 Task: Add a dependency to the task Add support for push notifications to the mobile app , the existing task  Fix issue causing incorrect data to be stored in the database in the project TowardForge.
Action: Mouse moved to (12, 67)
Screenshot: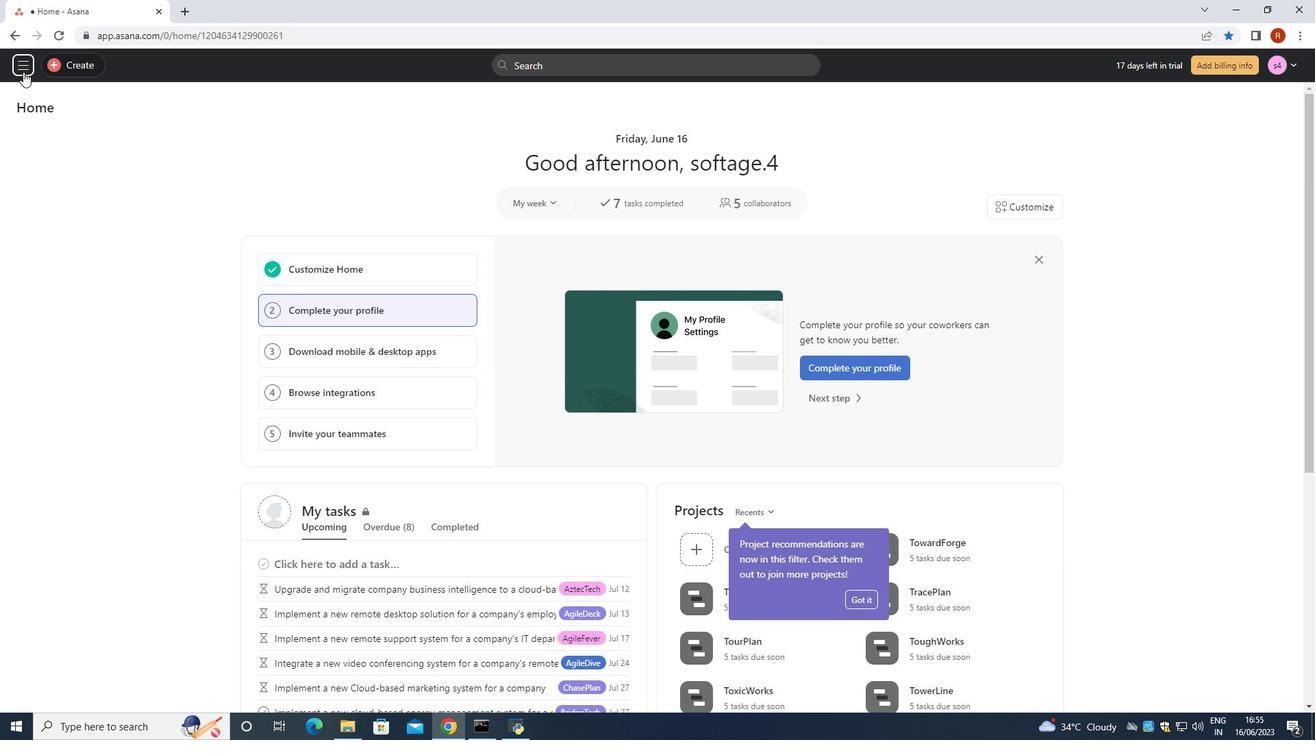 
Action: Mouse pressed left at (12, 67)
Screenshot: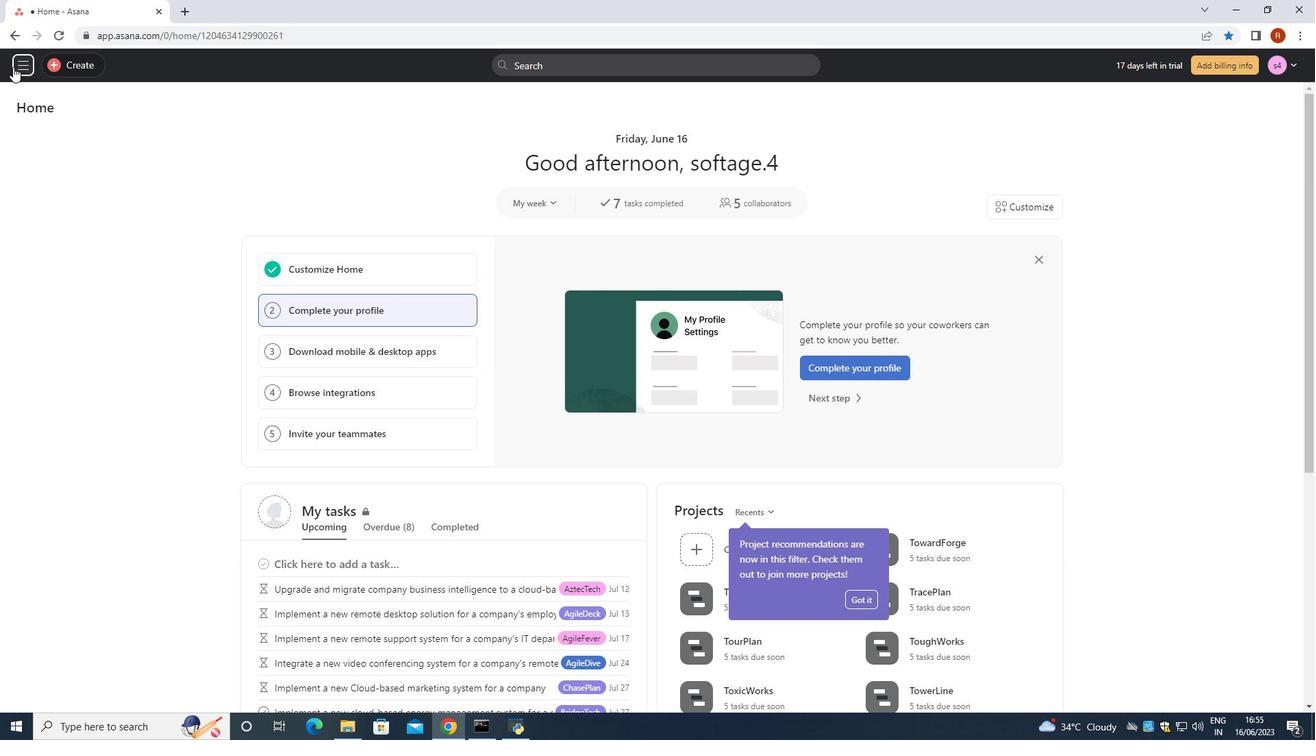 
Action: Mouse moved to (19, 67)
Screenshot: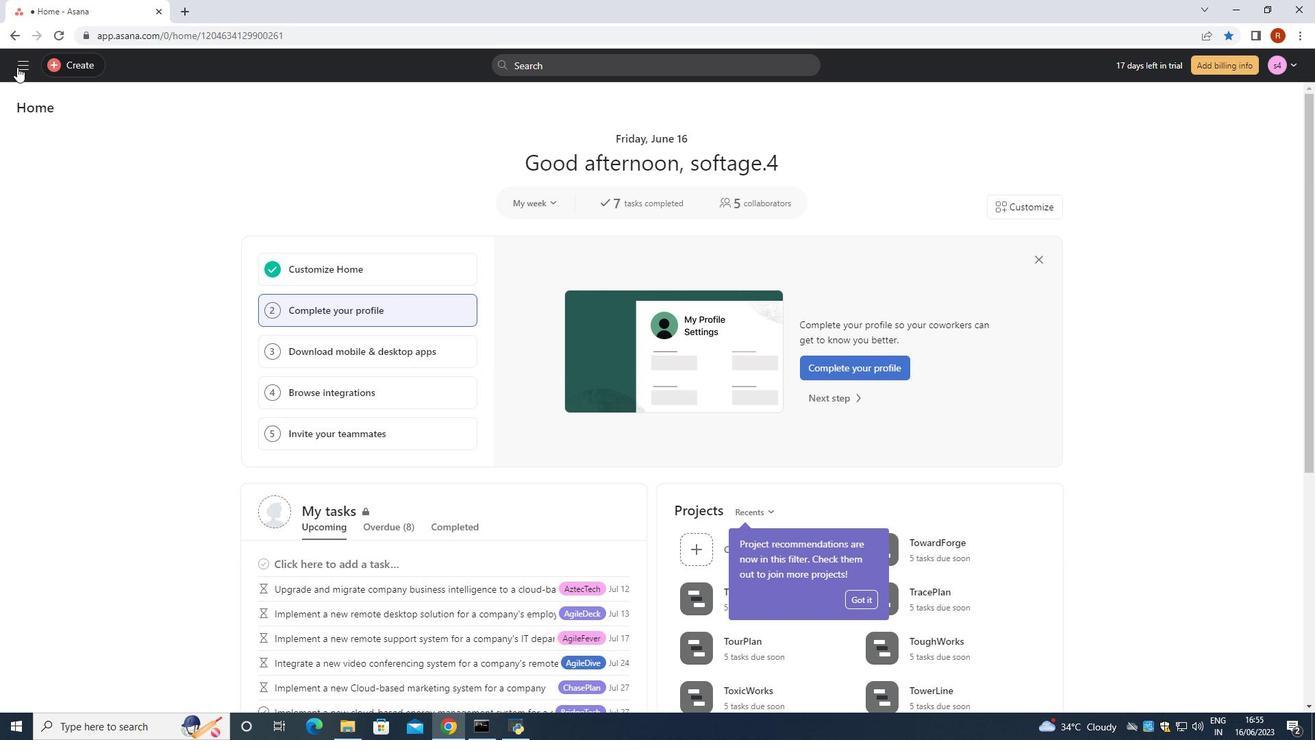 
Action: Mouse pressed left at (19, 67)
Screenshot: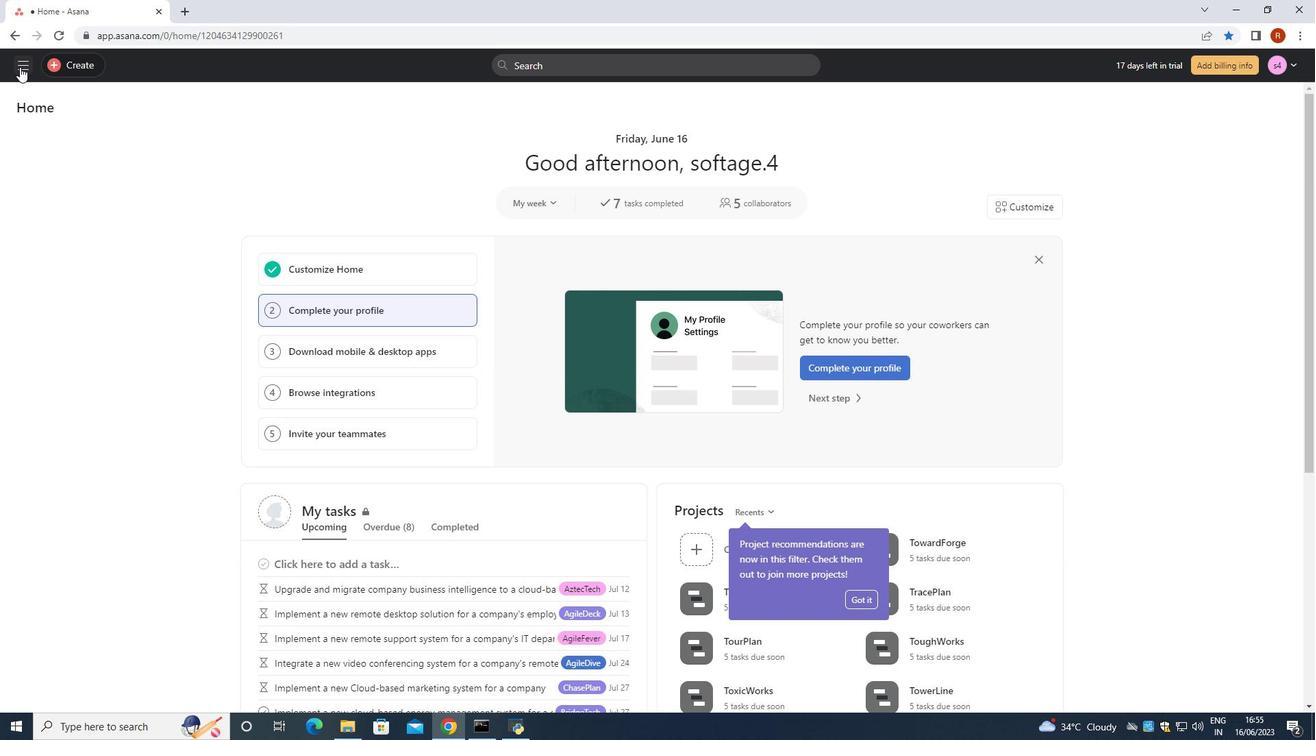 
Action: Mouse moved to (100, 421)
Screenshot: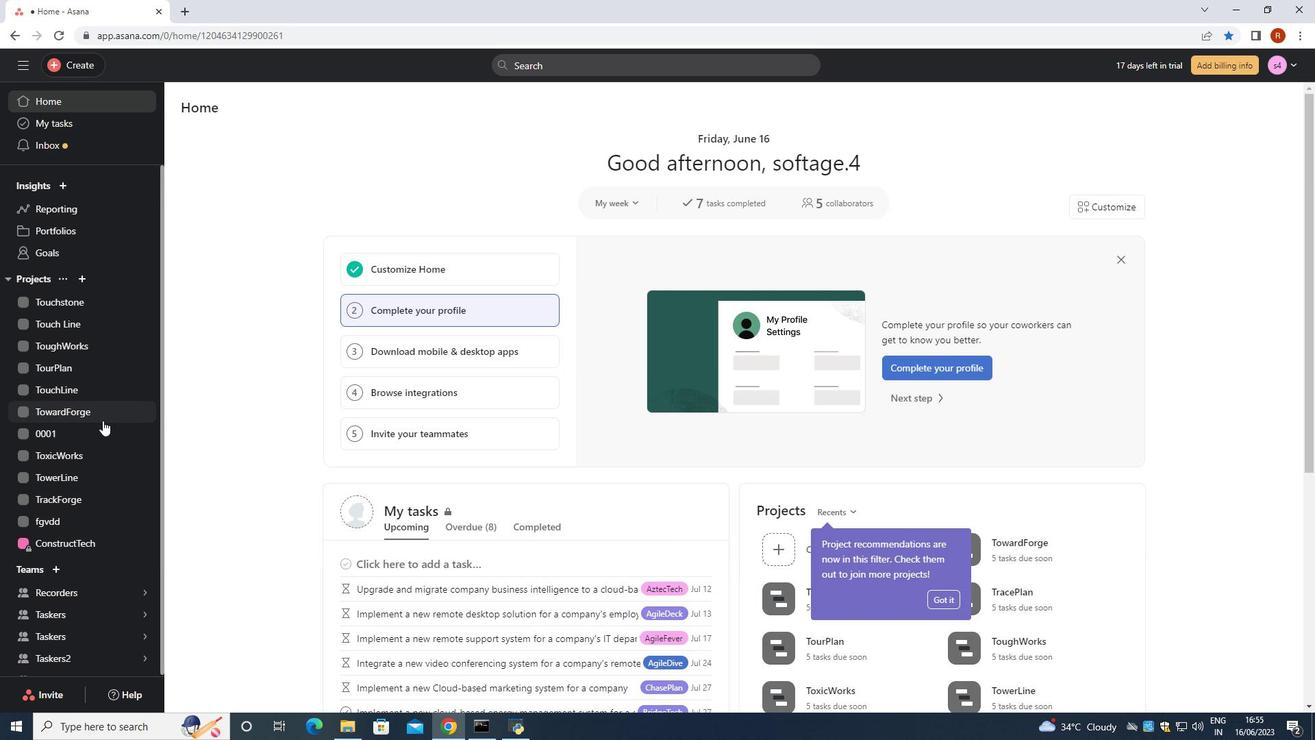 
Action: Mouse pressed left at (100, 421)
Screenshot: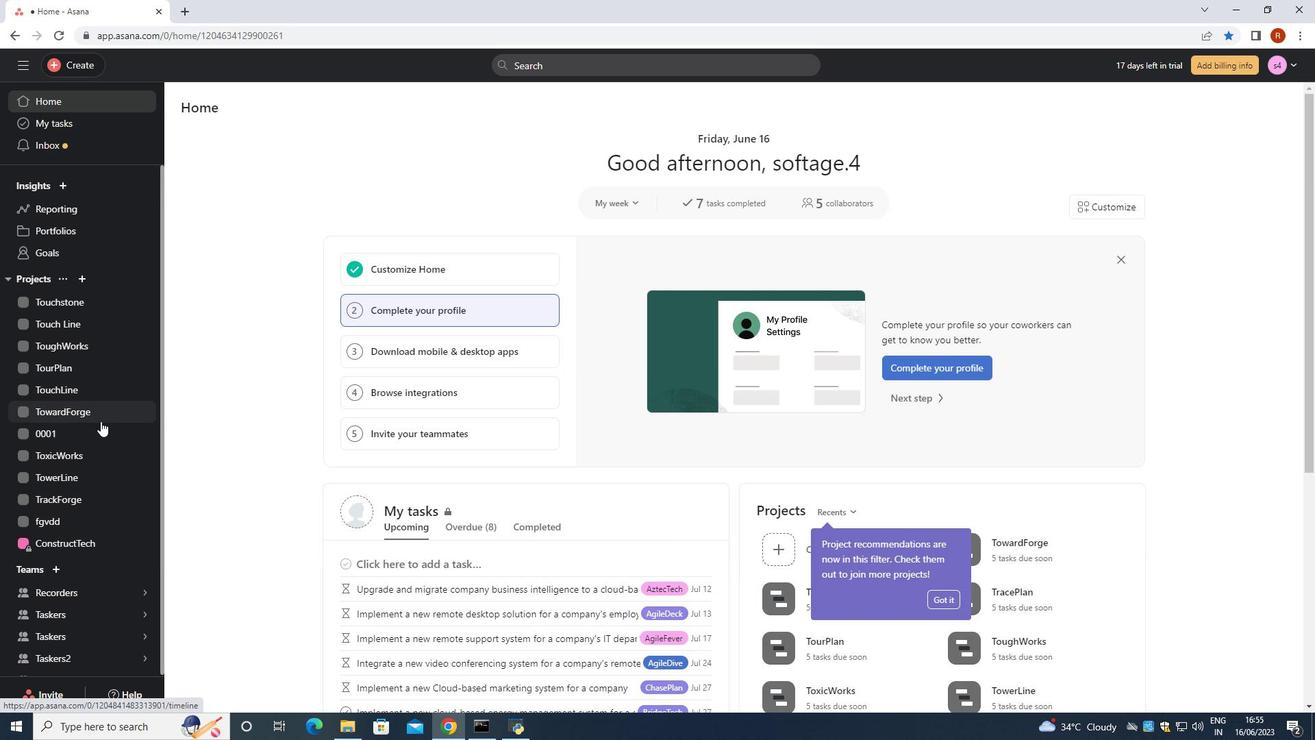 
Action: Mouse moved to (240, 139)
Screenshot: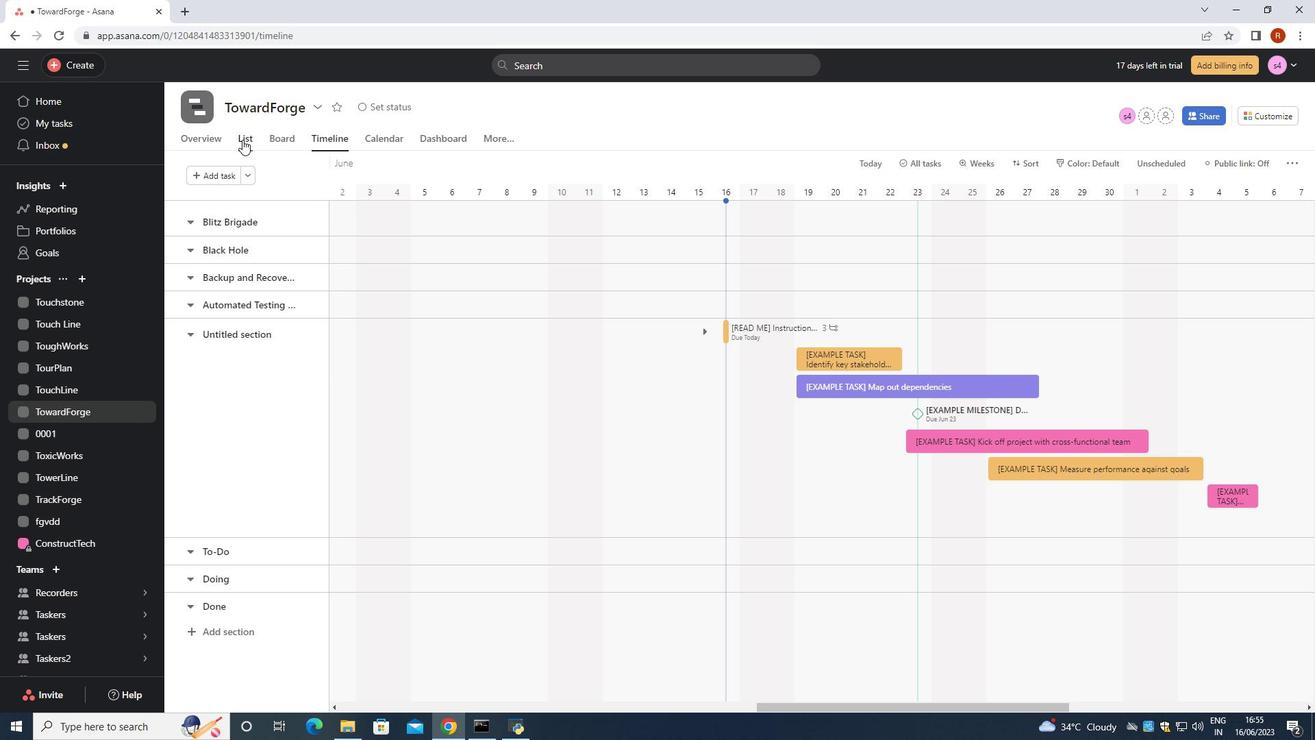 
Action: Mouse pressed left at (240, 139)
Screenshot: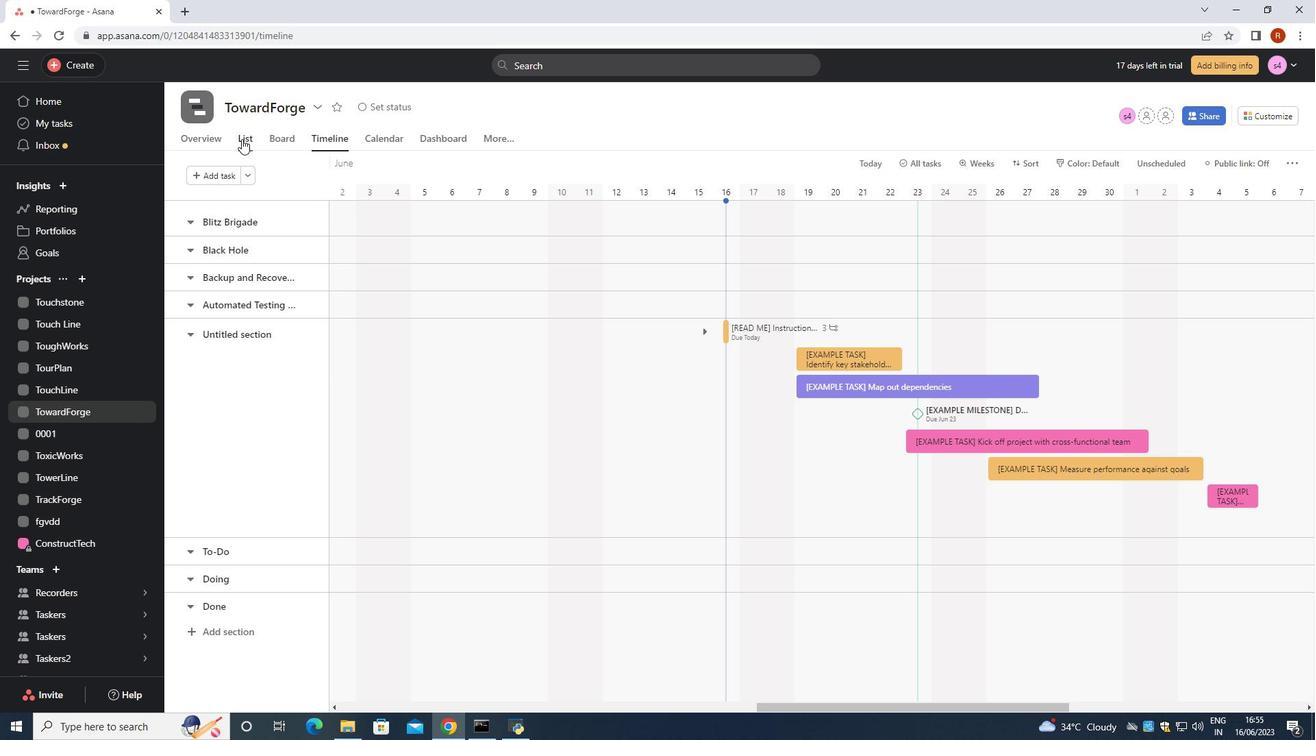 
Action: Mouse moved to (591, 264)
Screenshot: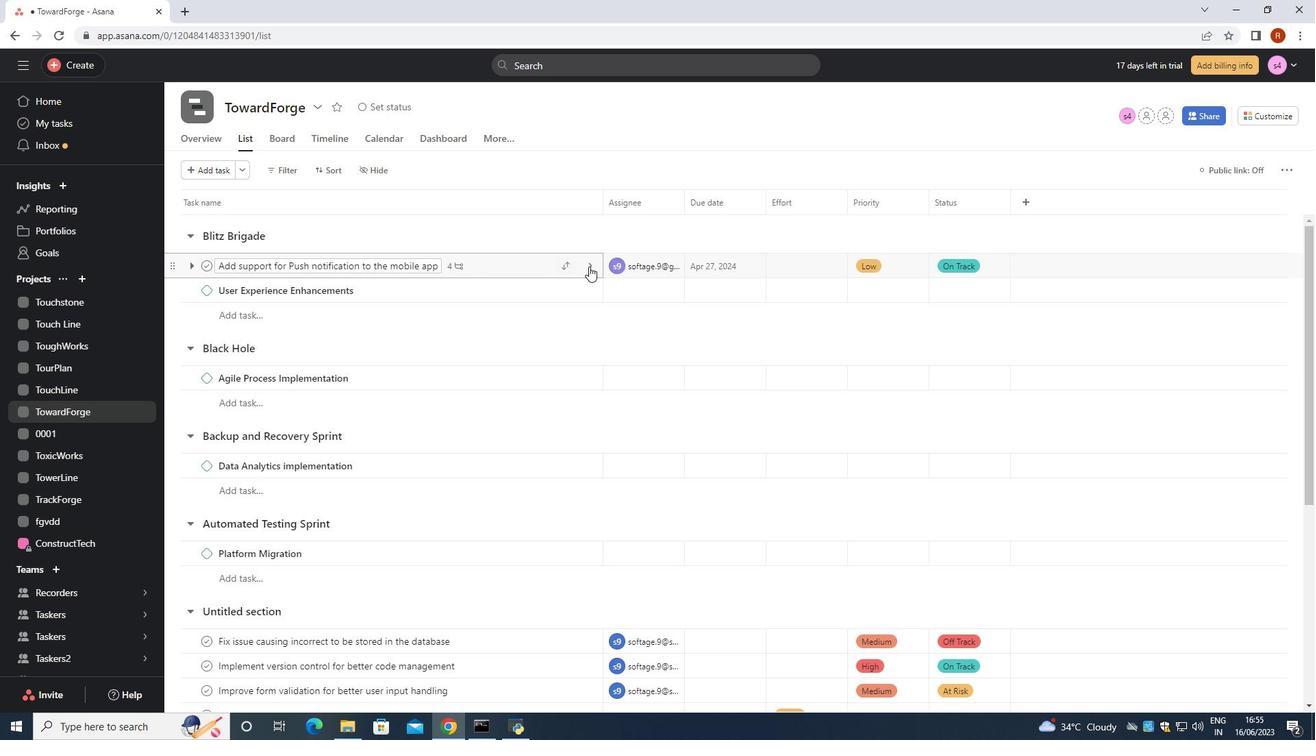 
Action: Mouse pressed left at (591, 264)
Screenshot: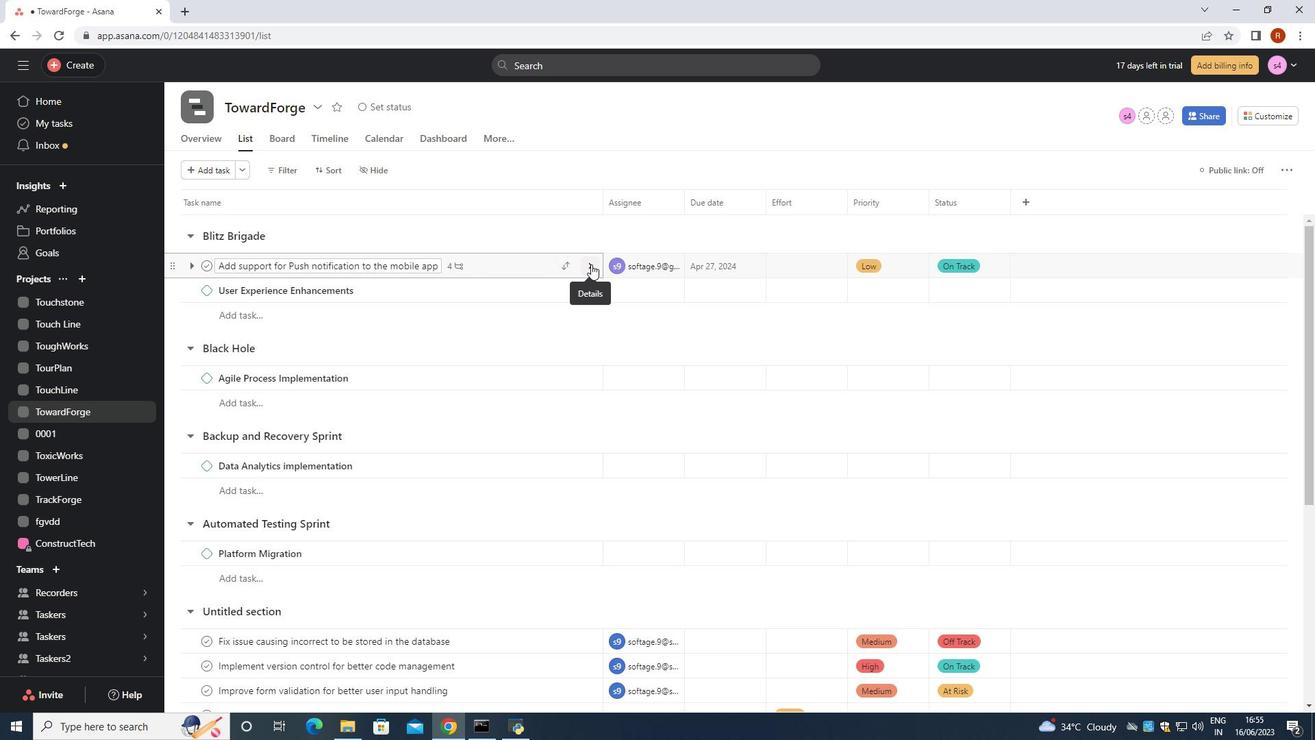 
Action: Mouse moved to (952, 346)
Screenshot: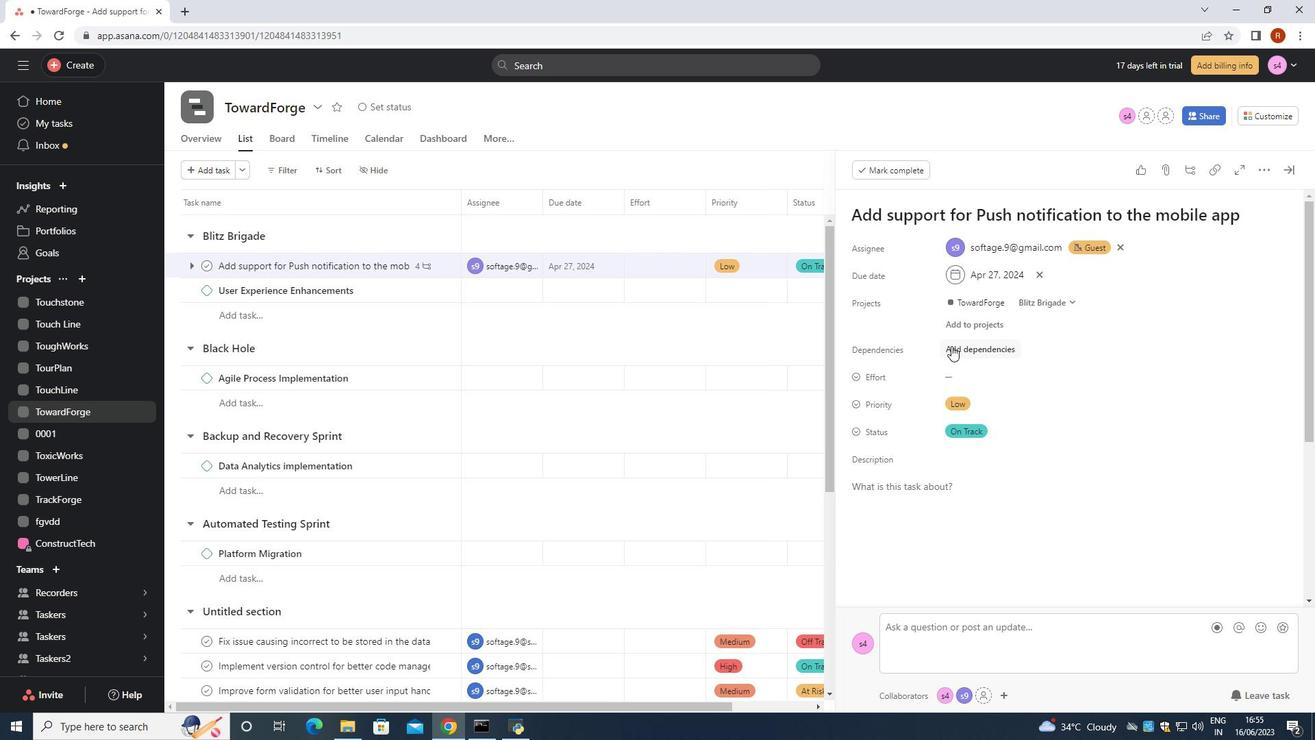 
Action: Mouse pressed left at (952, 346)
Screenshot: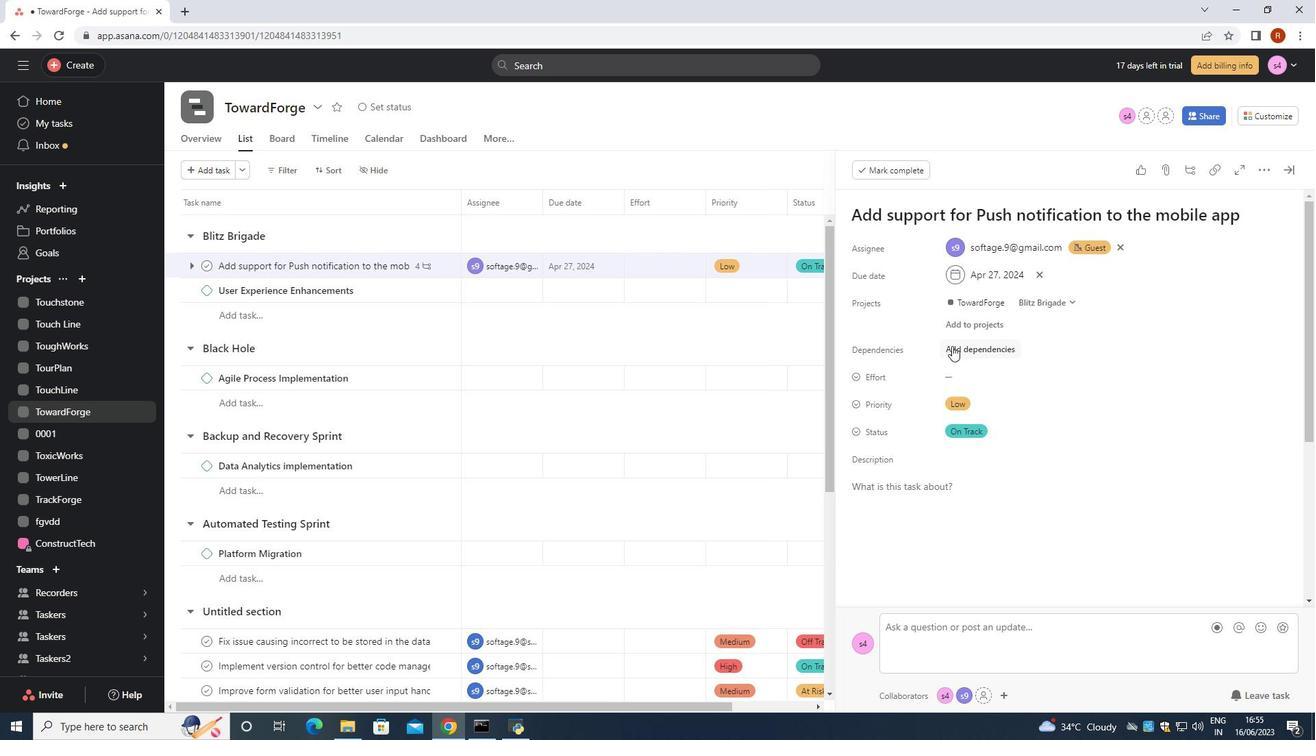 
Action: Mouse moved to (968, 348)
Screenshot: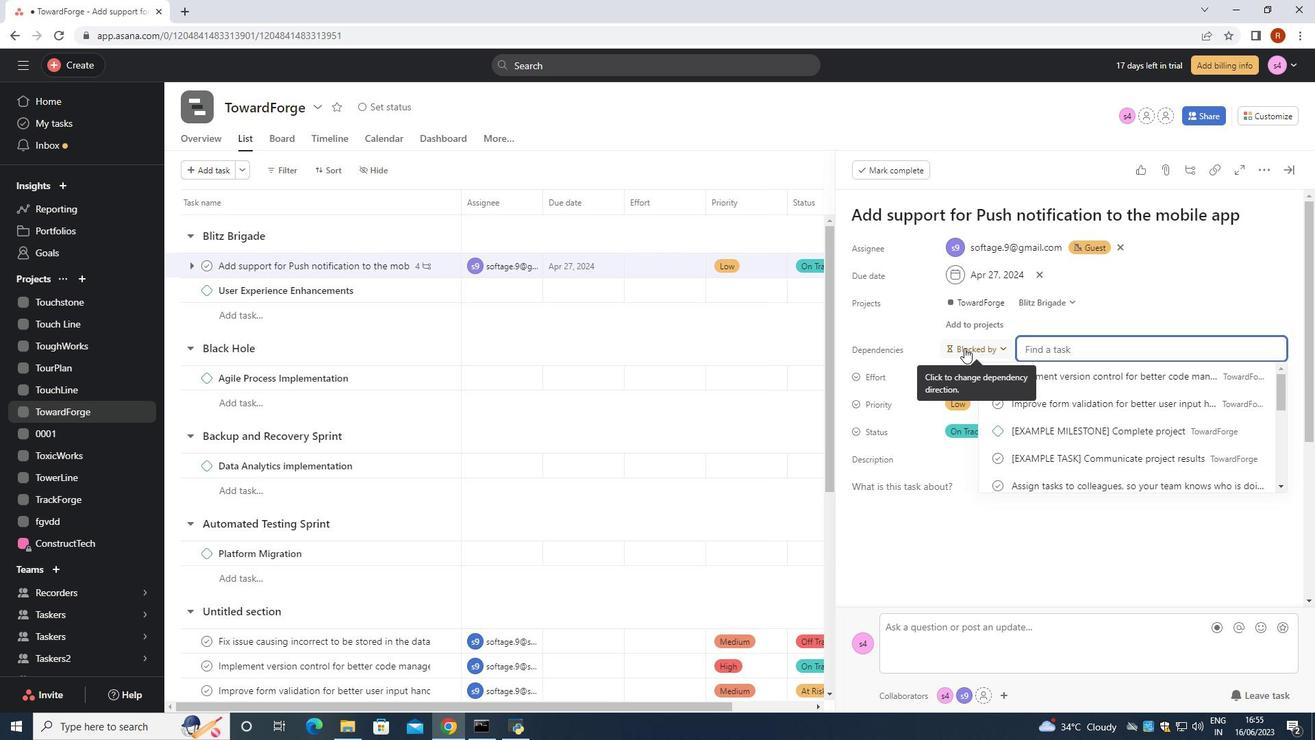 
Action: Key pressed <Key.shift><Key.shift><Key.shift>Fix<Key.space>issue<Key.space><Key.shift>causing<Key.space>incorrect<Key.space>fay<Key.backspace><Key.backspace><Key.backspace>data<Key.space>to<Key.space>be<Key.space>stores<Key.backspace>d<Key.space>in<Key.space>the<Key.space>database<Key.space>
Screenshot: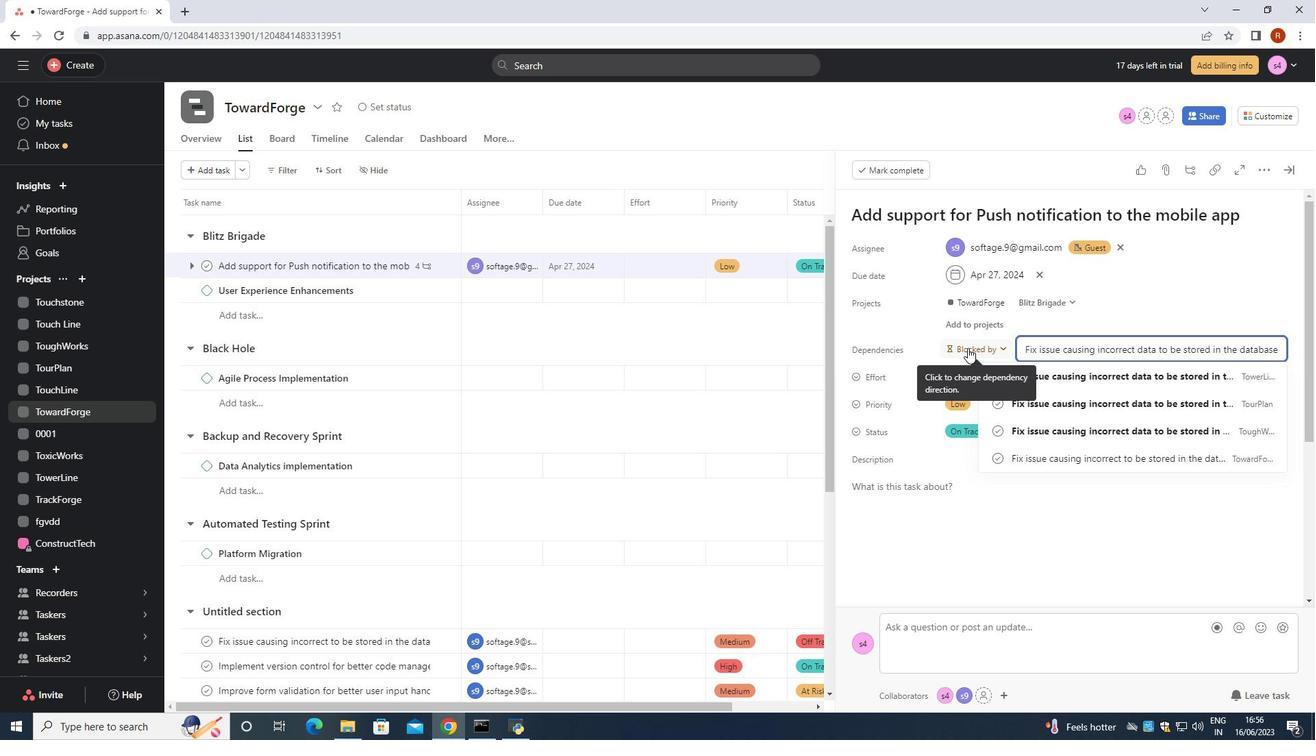 
Action: Mouse scrolled (968, 348) with delta (0, 0)
Screenshot: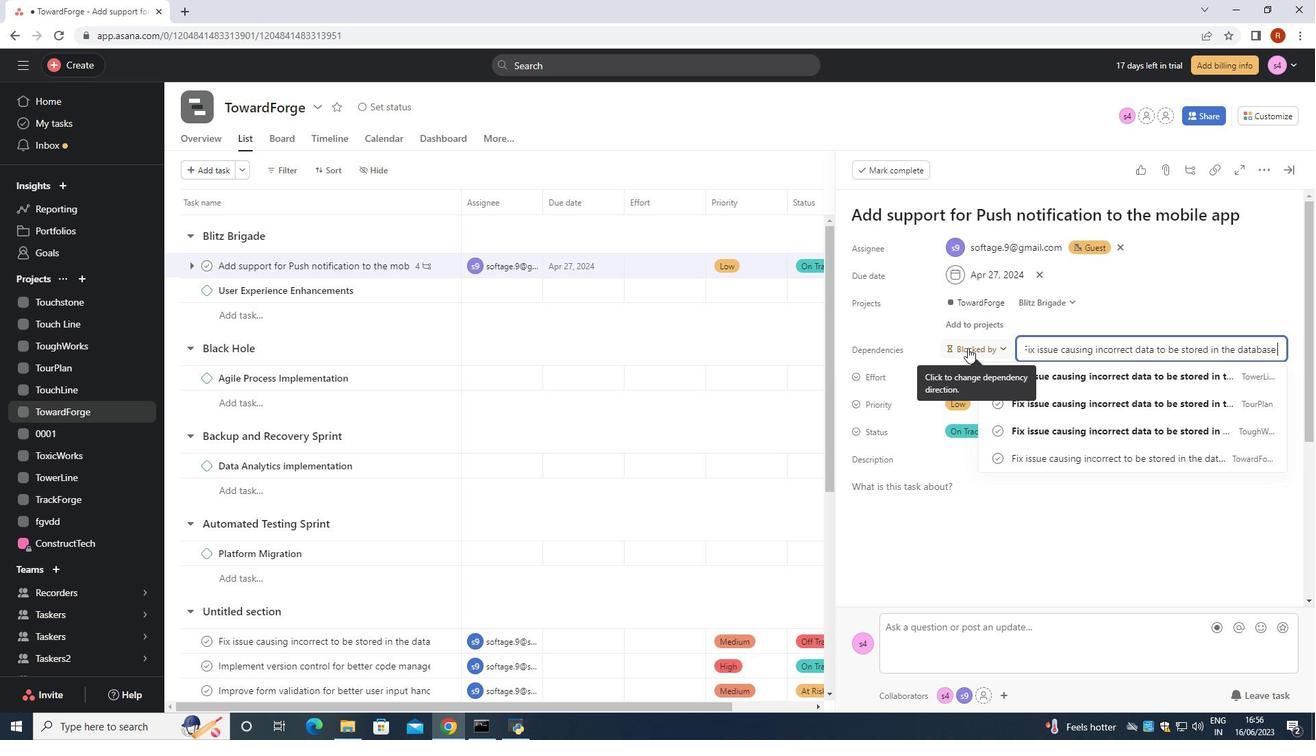 
Action: Mouse moved to (1004, 346)
Screenshot: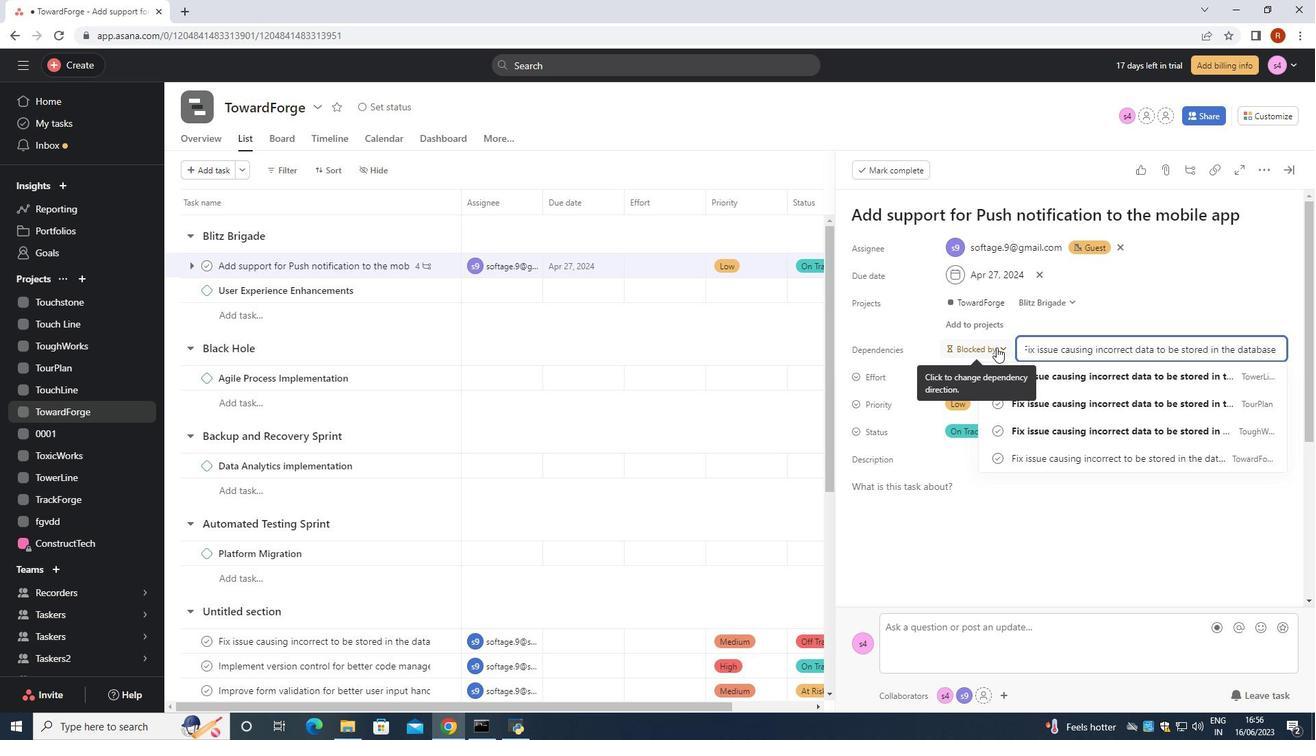 
Action: Mouse pressed left at (1004, 346)
Screenshot: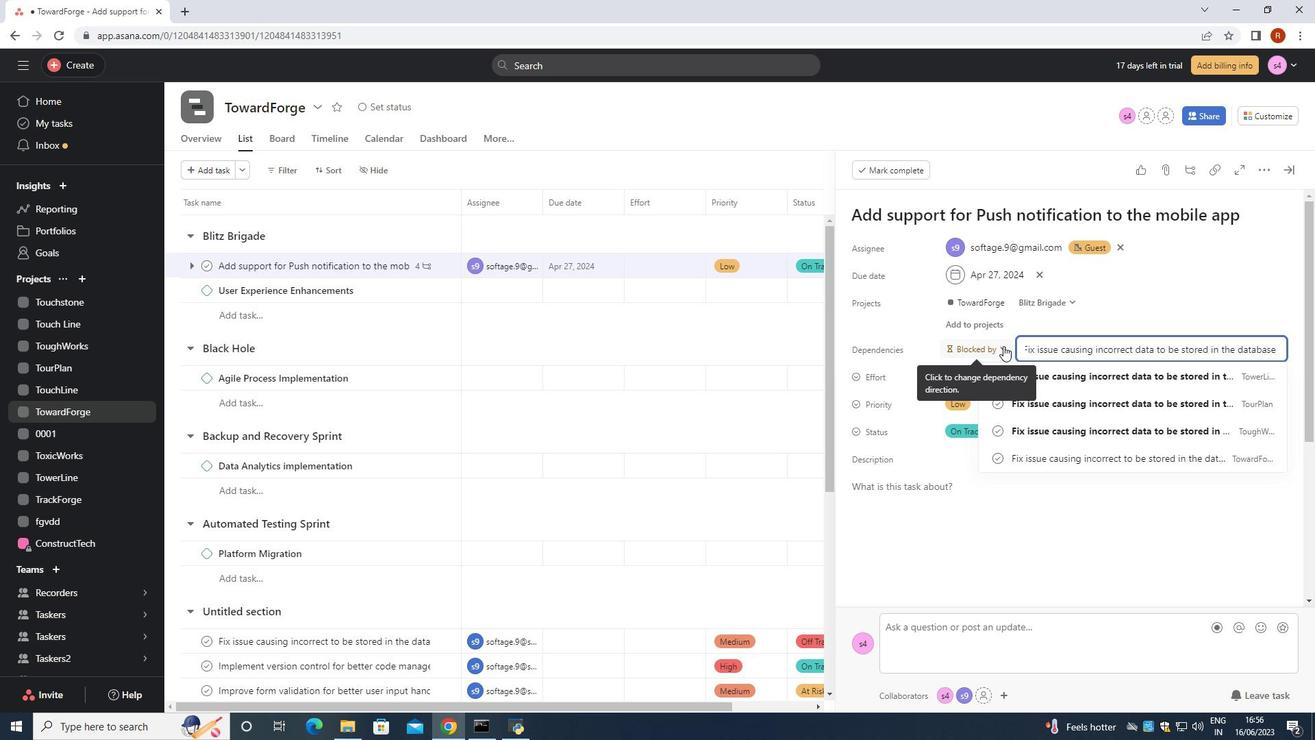 
Action: Mouse moved to (1166, 413)
Screenshot: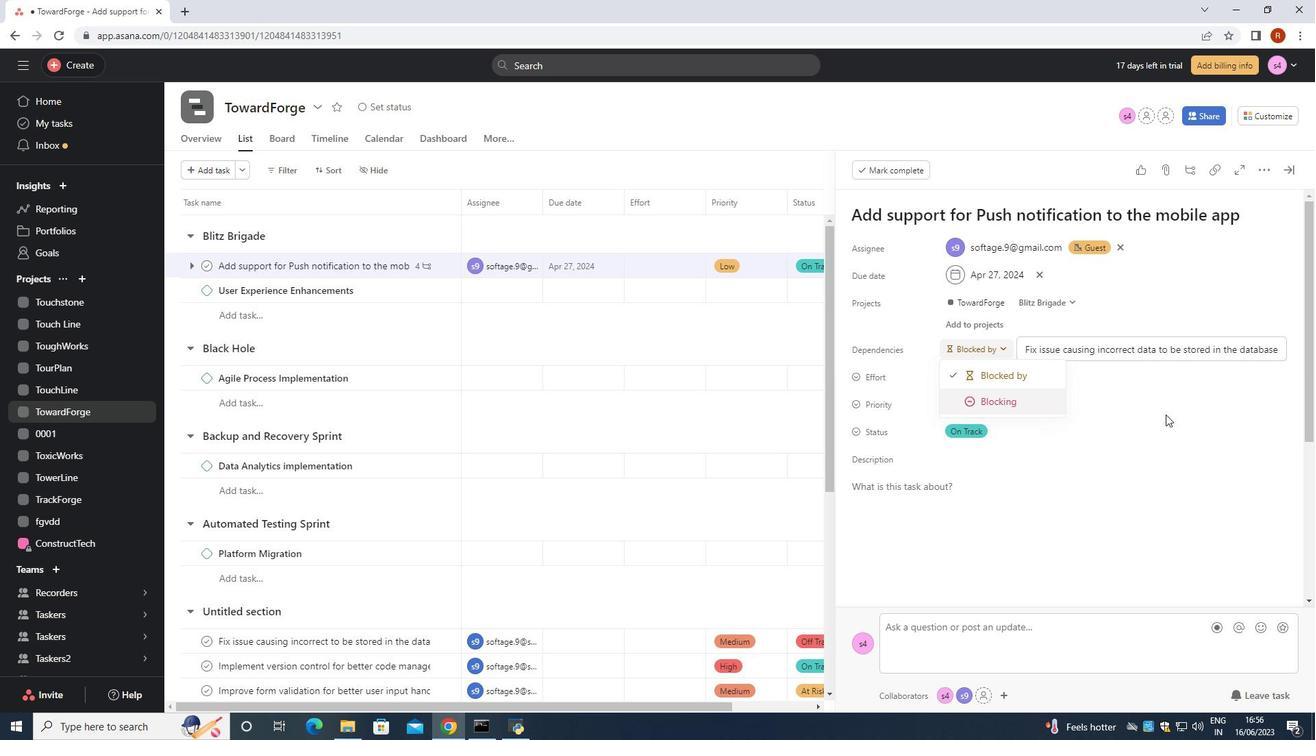 
Action: Mouse pressed left at (1166, 413)
Screenshot: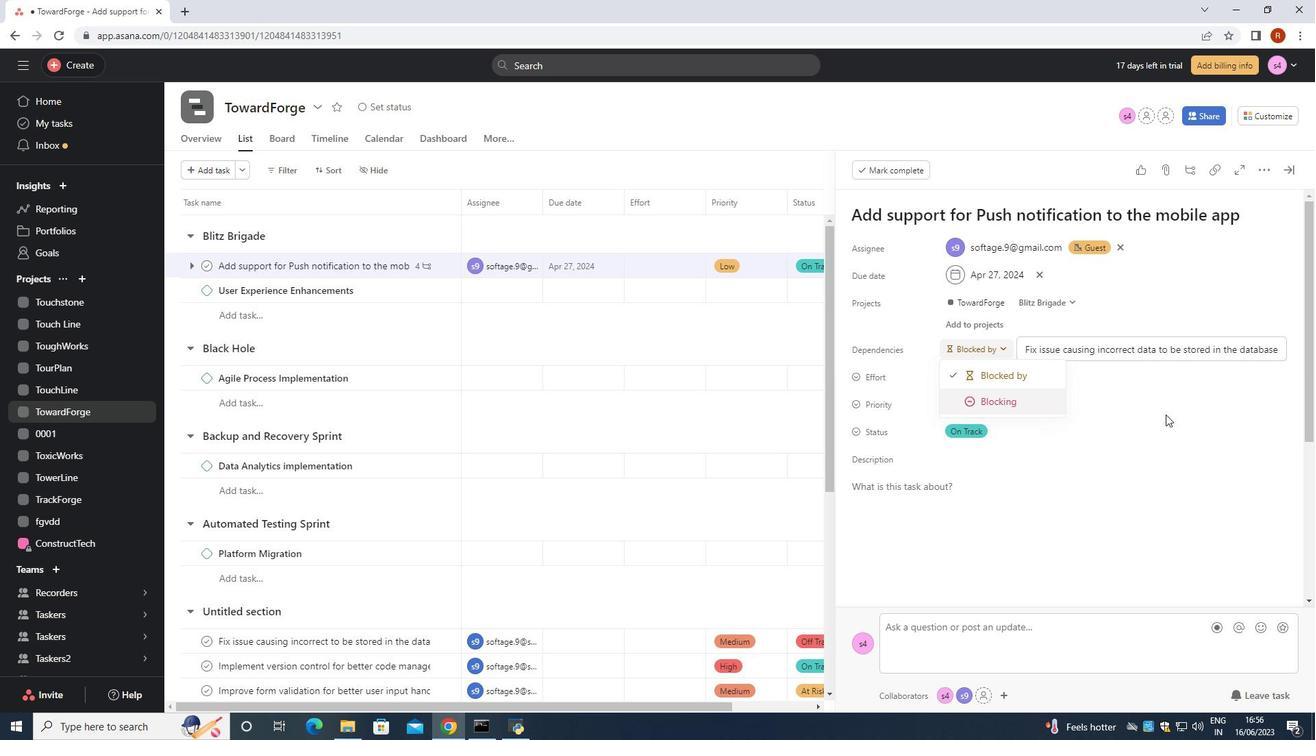 
